 Task: Start in the project ArchTech the sprint 'Service Discovery Sprint', with a duration of 1 week. Start in the project ArchTech the sprint 'Service Discovery Sprint', with a duration of 3 weeks. Start in the project ArchTech the sprint 'Service Discovery Sprint', with a duration of 2 weeks
Action: Mouse moved to (194, 59)
Screenshot: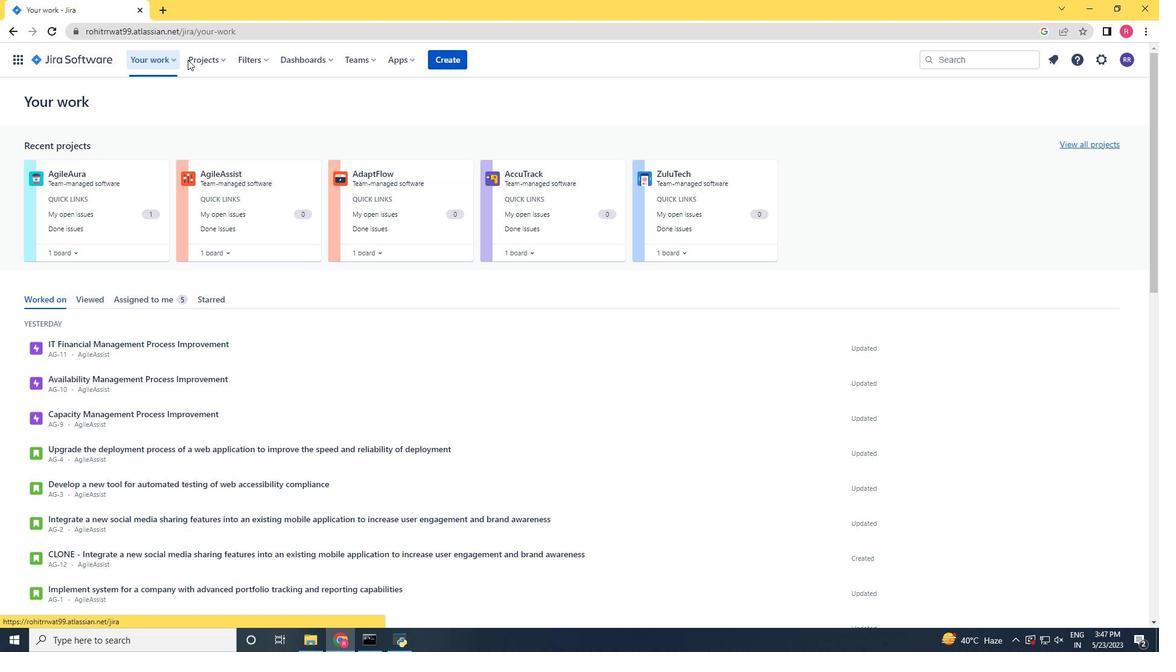 
Action: Mouse pressed left at (194, 59)
Screenshot: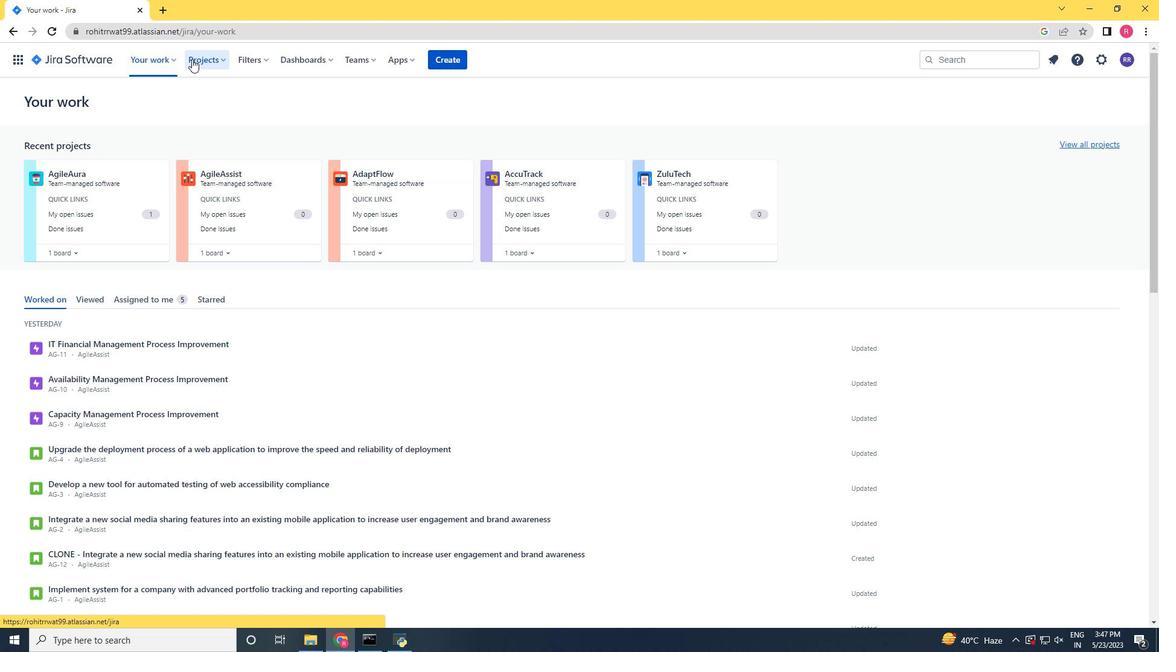 
Action: Mouse moved to (240, 104)
Screenshot: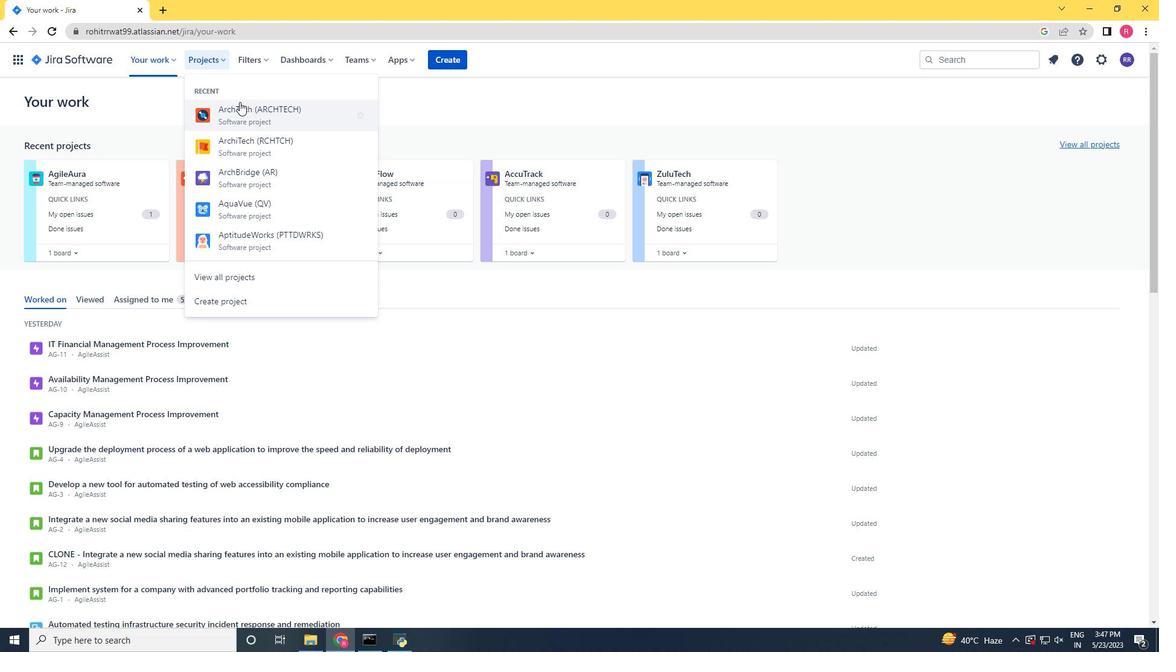 
Action: Mouse pressed left at (240, 104)
Screenshot: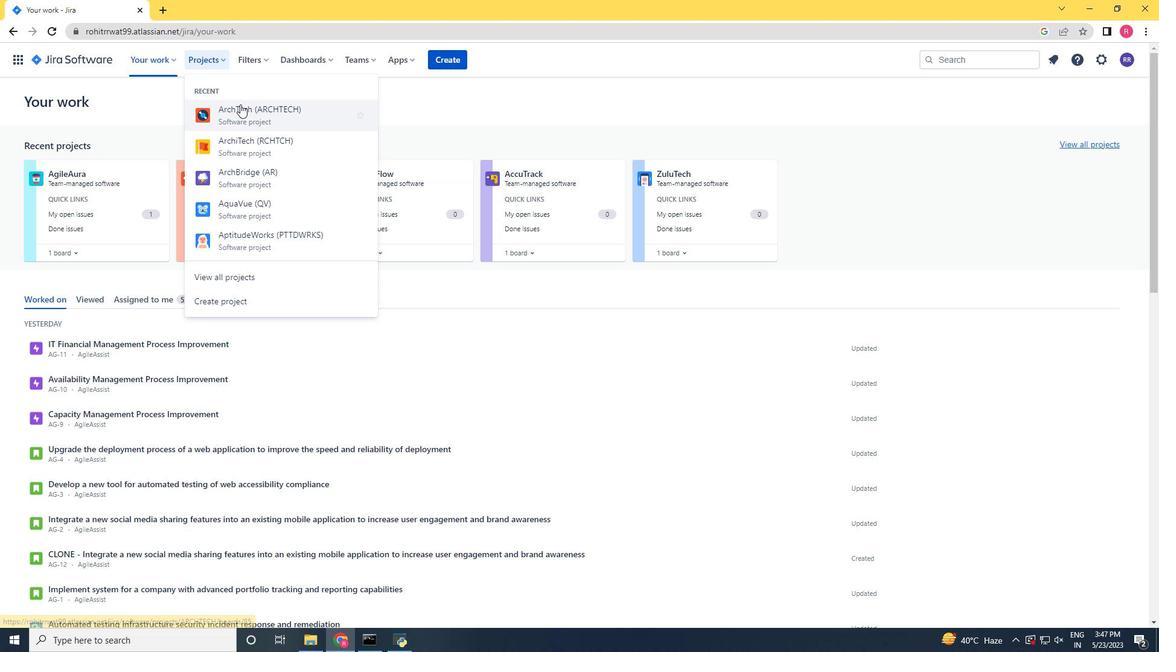 
Action: Mouse moved to (56, 179)
Screenshot: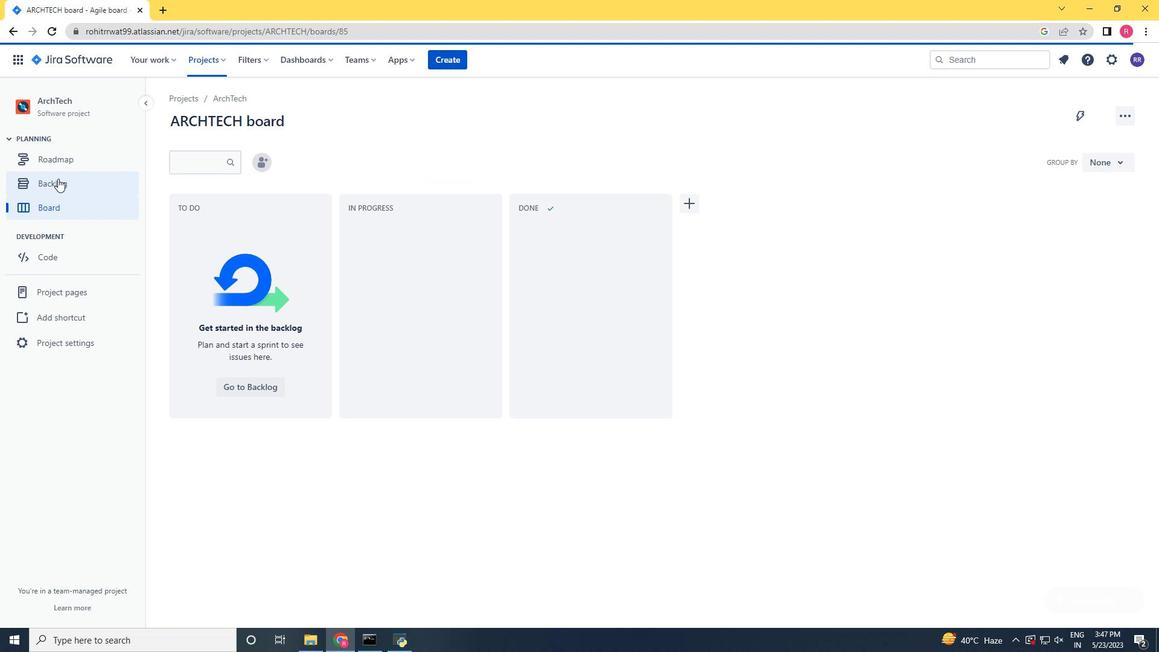 
Action: Mouse pressed left at (56, 179)
Screenshot: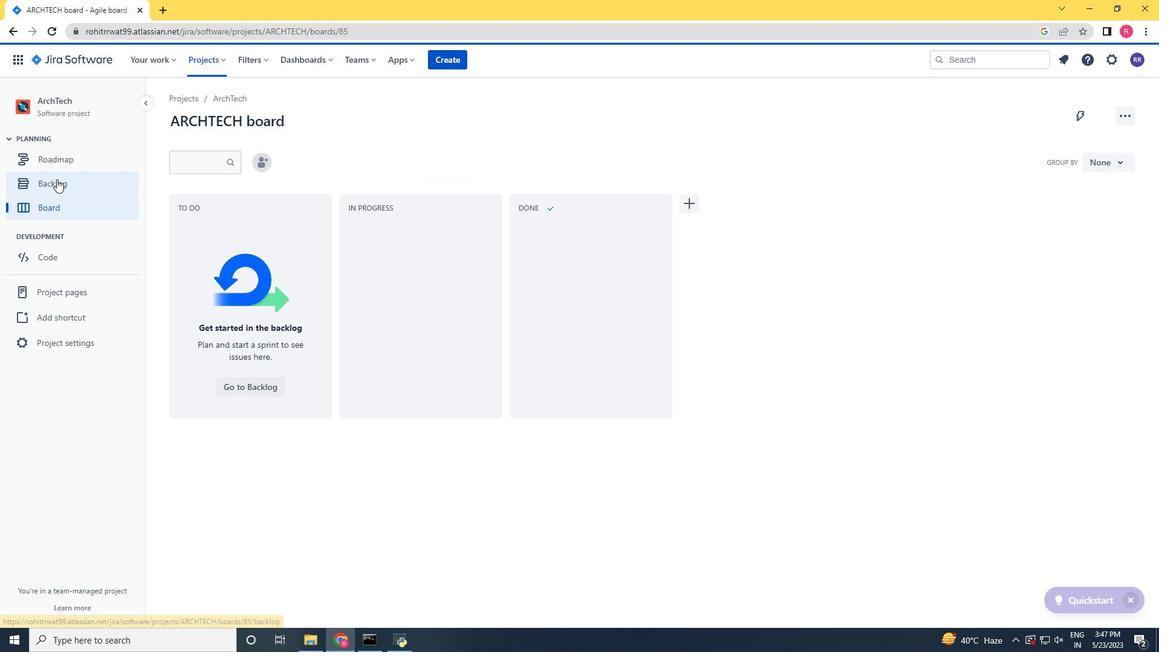 
Action: Mouse moved to (1055, 193)
Screenshot: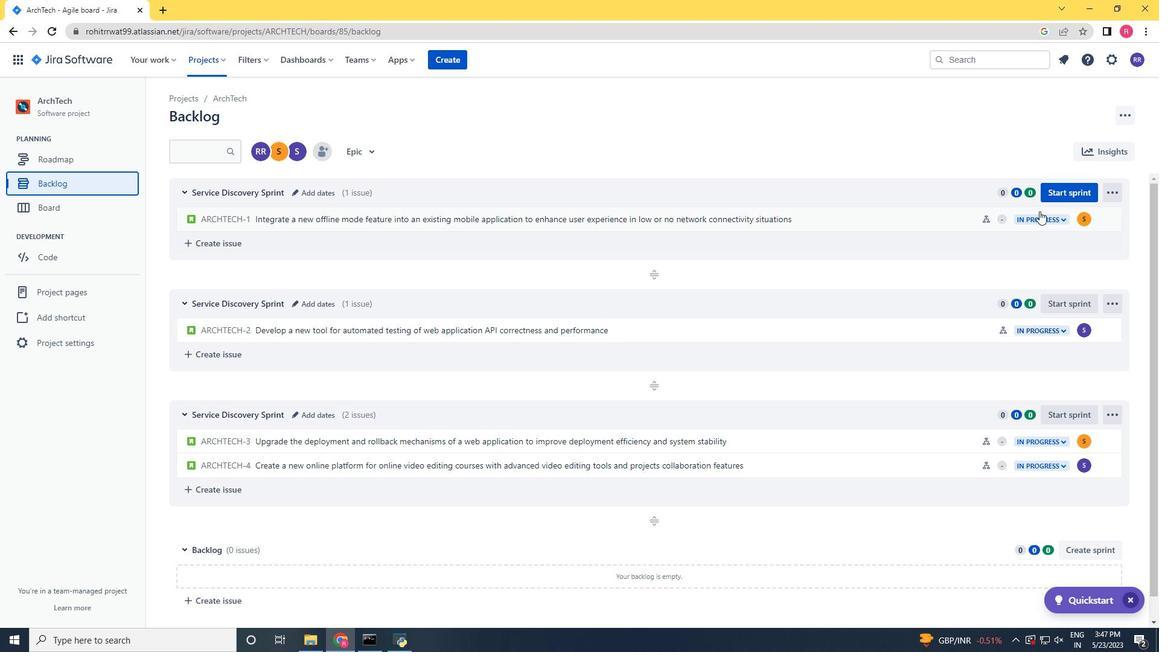 
Action: Mouse pressed left at (1055, 193)
Screenshot: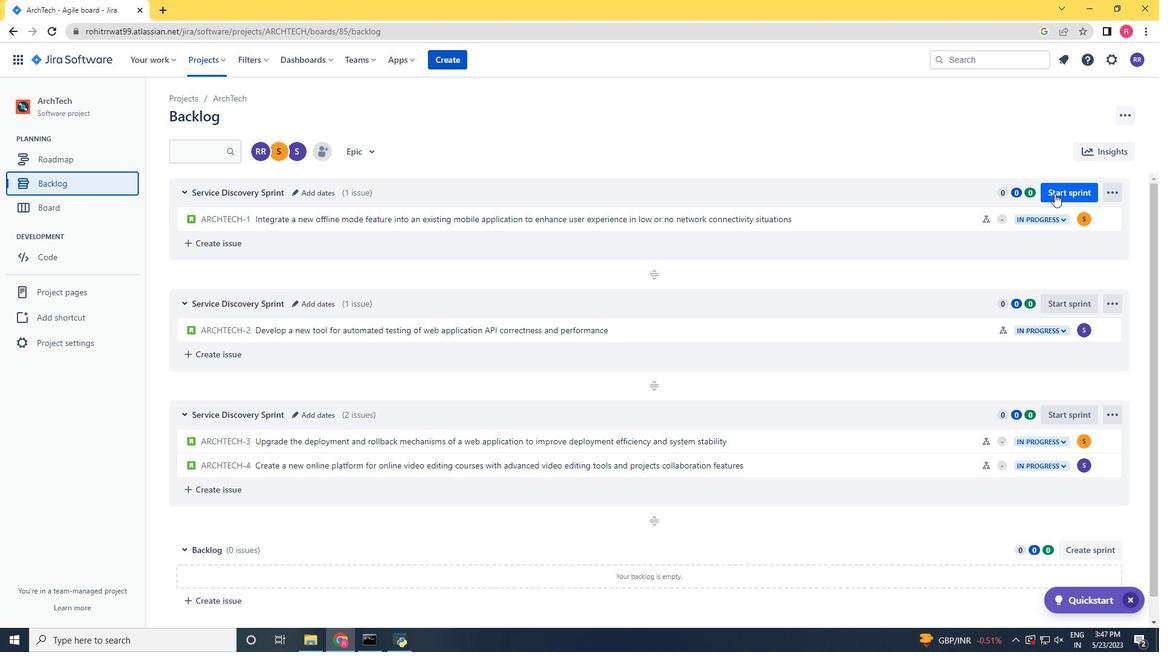 
Action: Mouse moved to (486, 205)
Screenshot: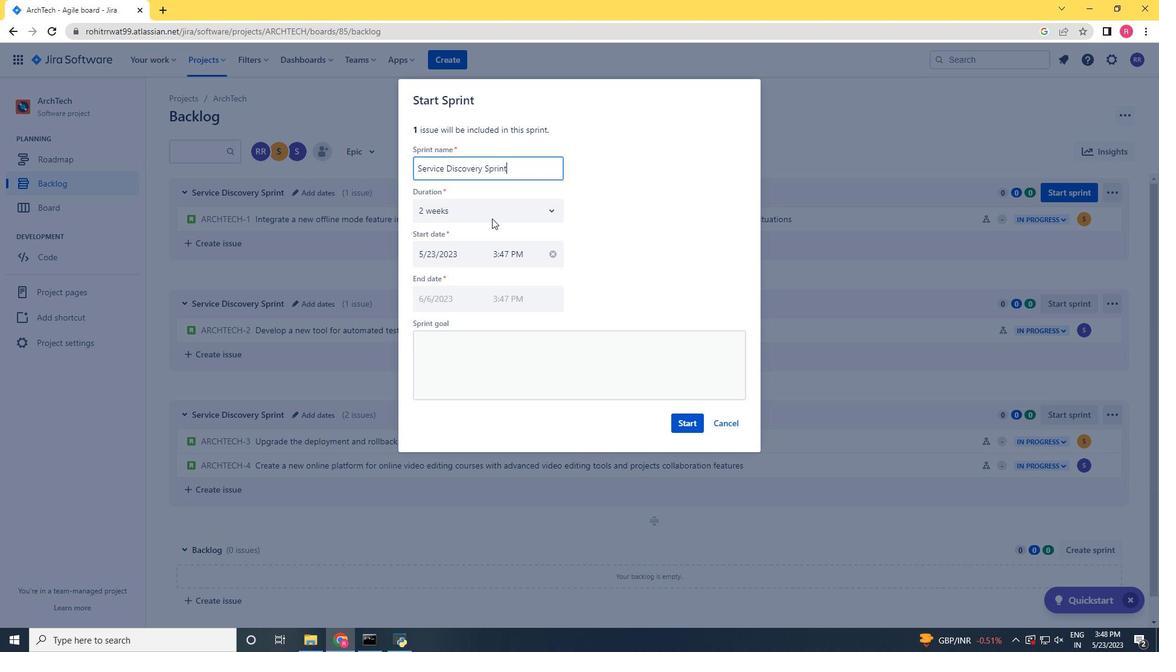 
Action: Mouse pressed left at (486, 205)
Screenshot: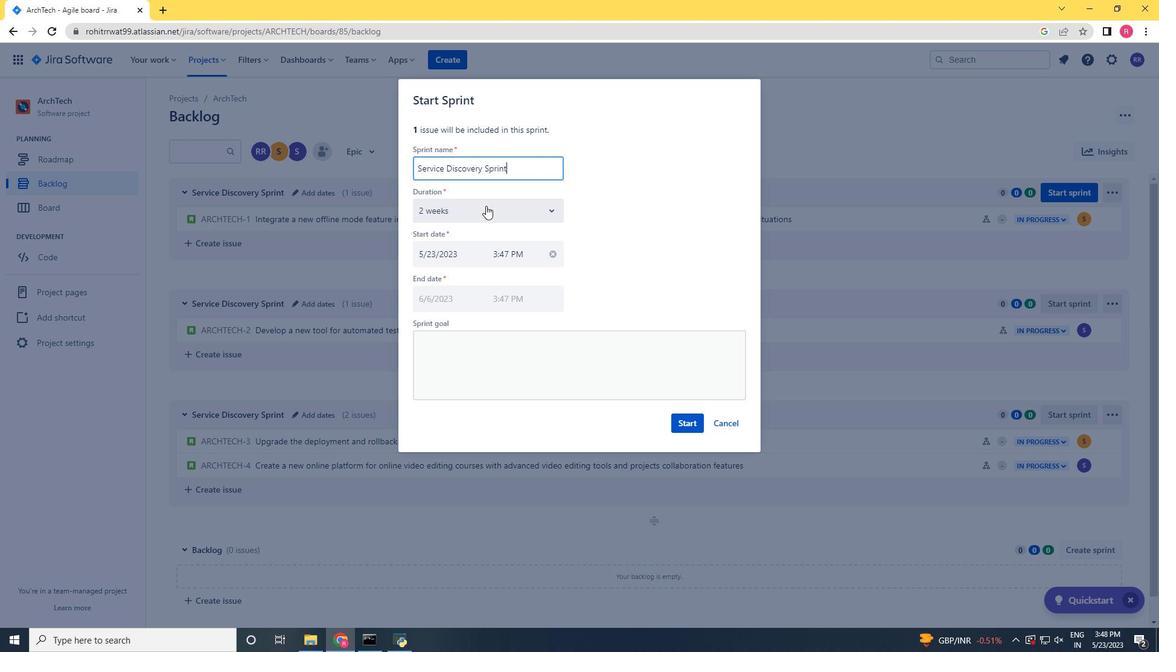 
Action: Mouse moved to (465, 244)
Screenshot: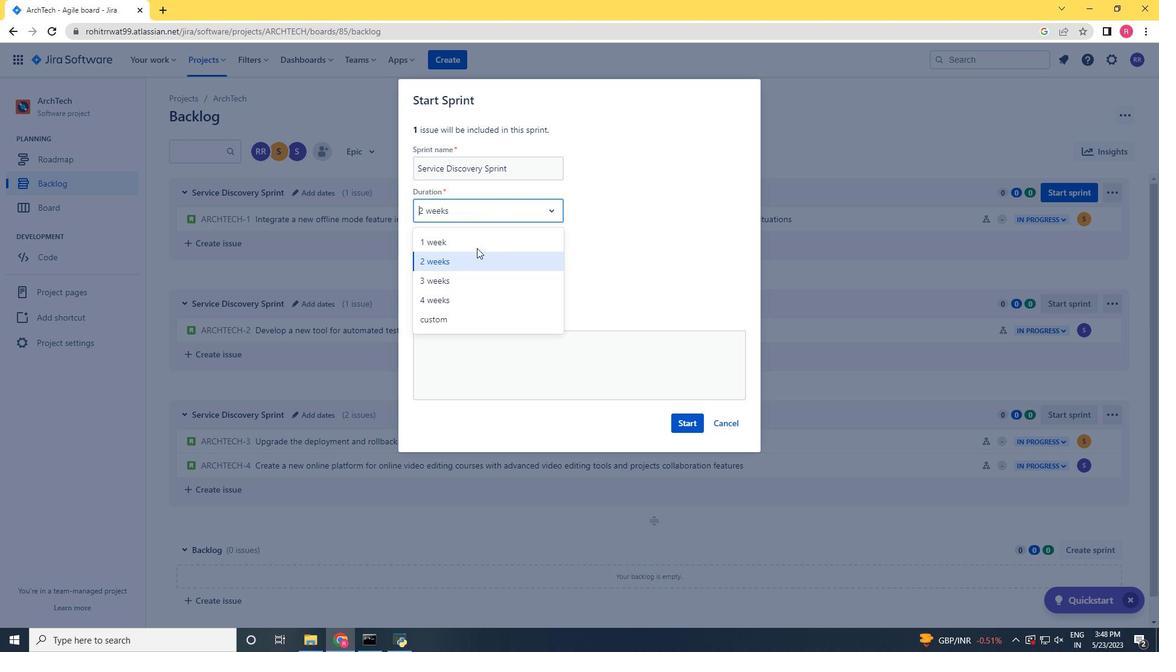 
Action: Mouse pressed left at (465, 244)
Screenshot: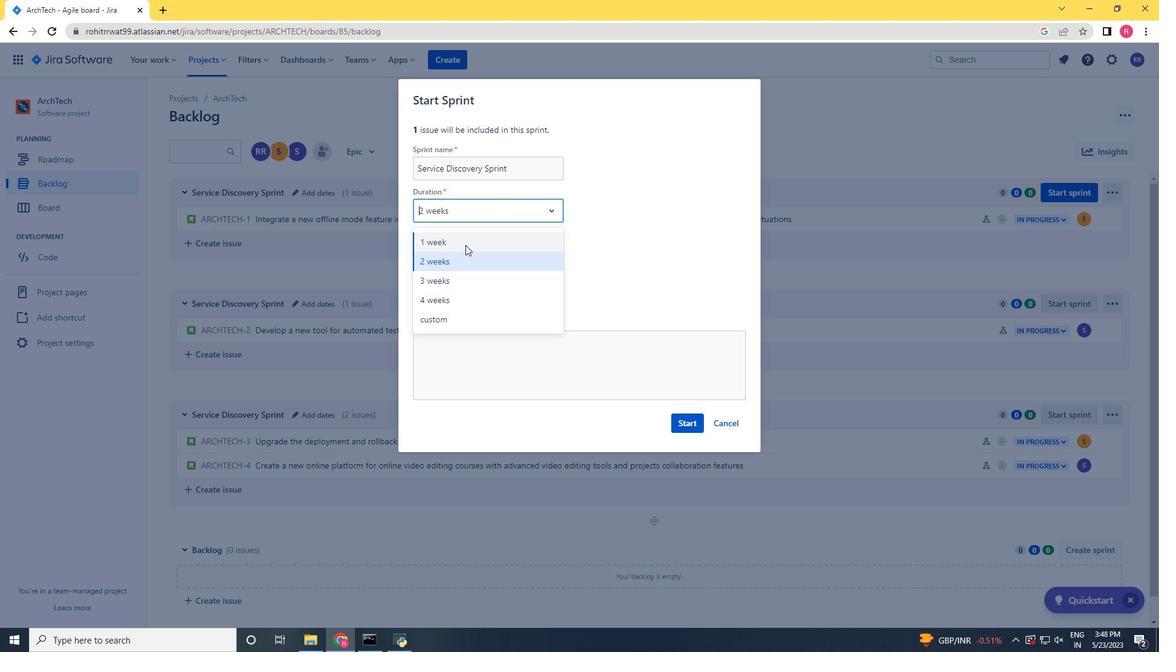 
Action: Mouse moved to (683, 429)
Screenshot: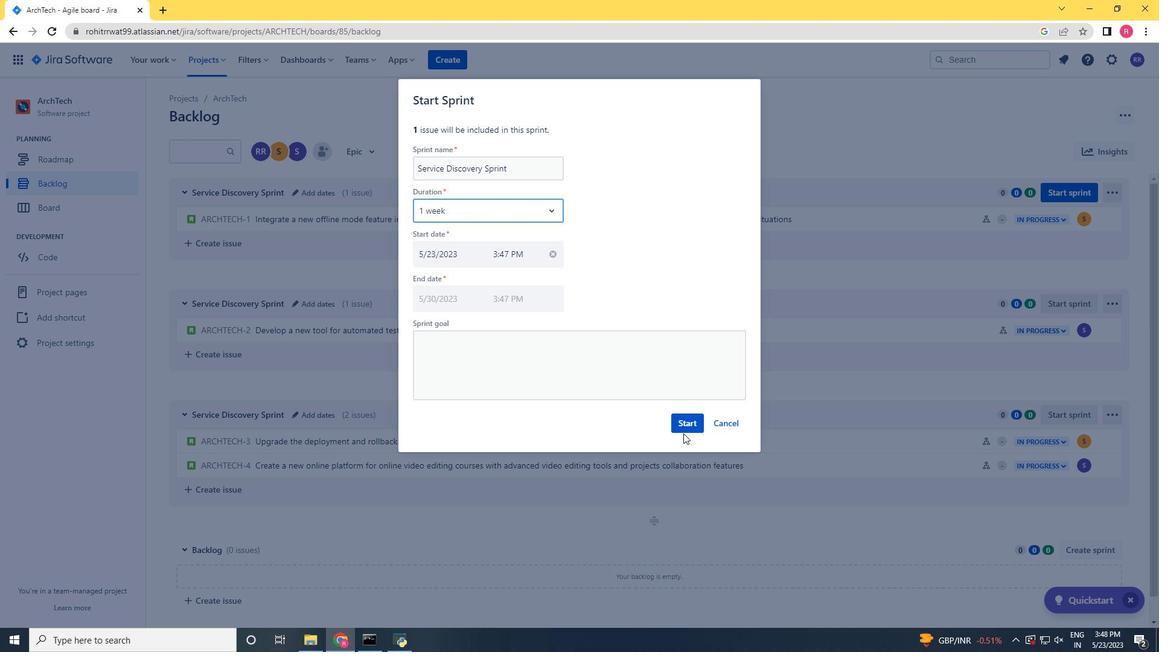 
Action: Mouse pressed left at (683, 429)
Screenshot: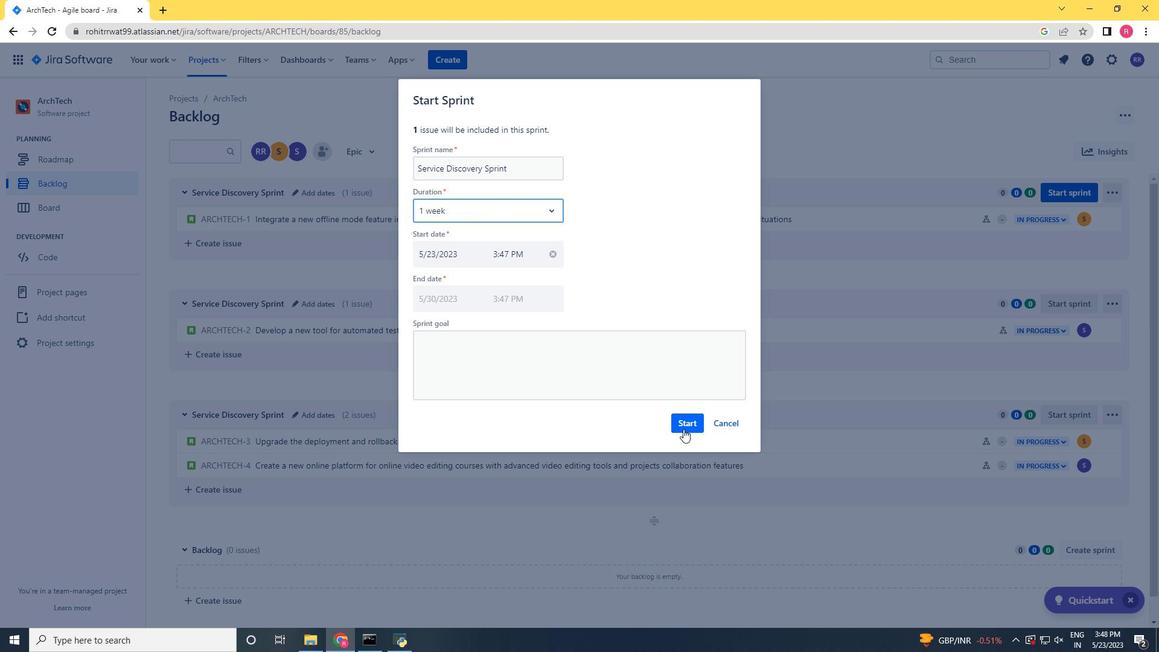 
Action: Mouse moved to (44, 184)
Screenshot: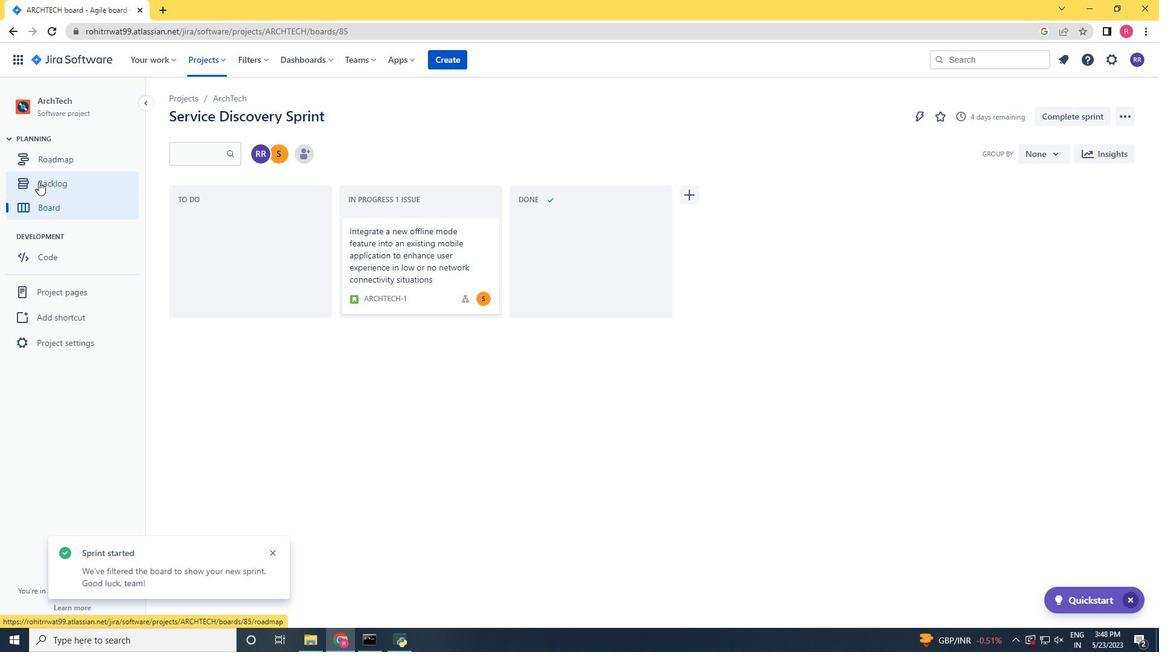 
Action: Mouse pressed left at (44, 184)
Screenshot: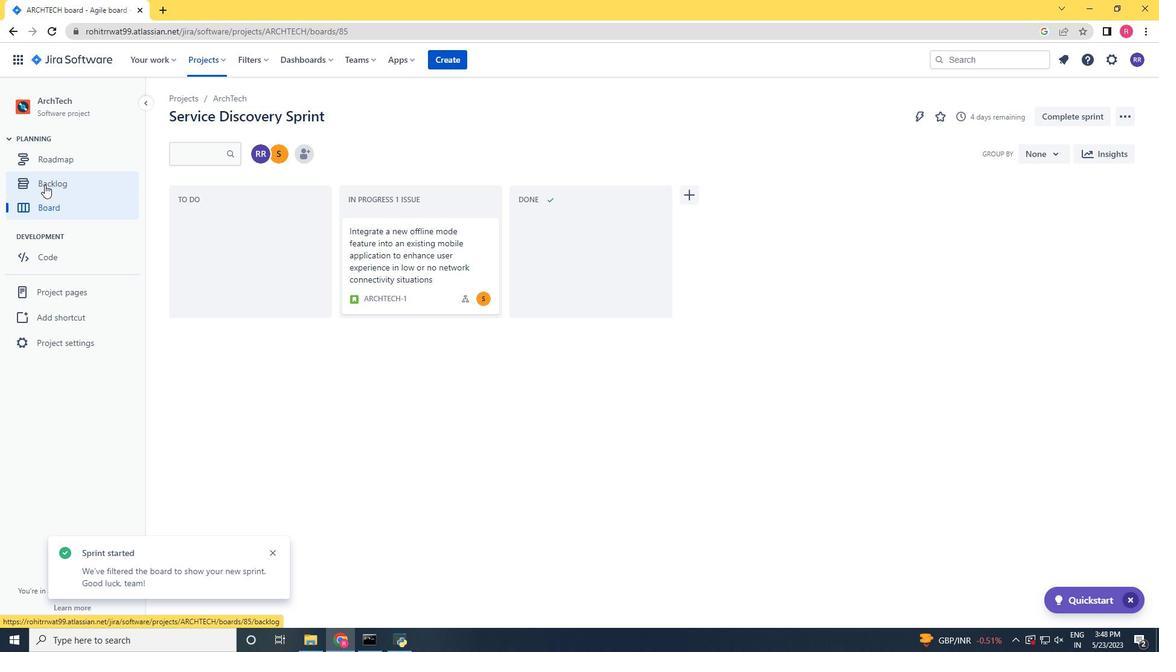 
Action: Mouse moved to (1053, 305)
Screenshot: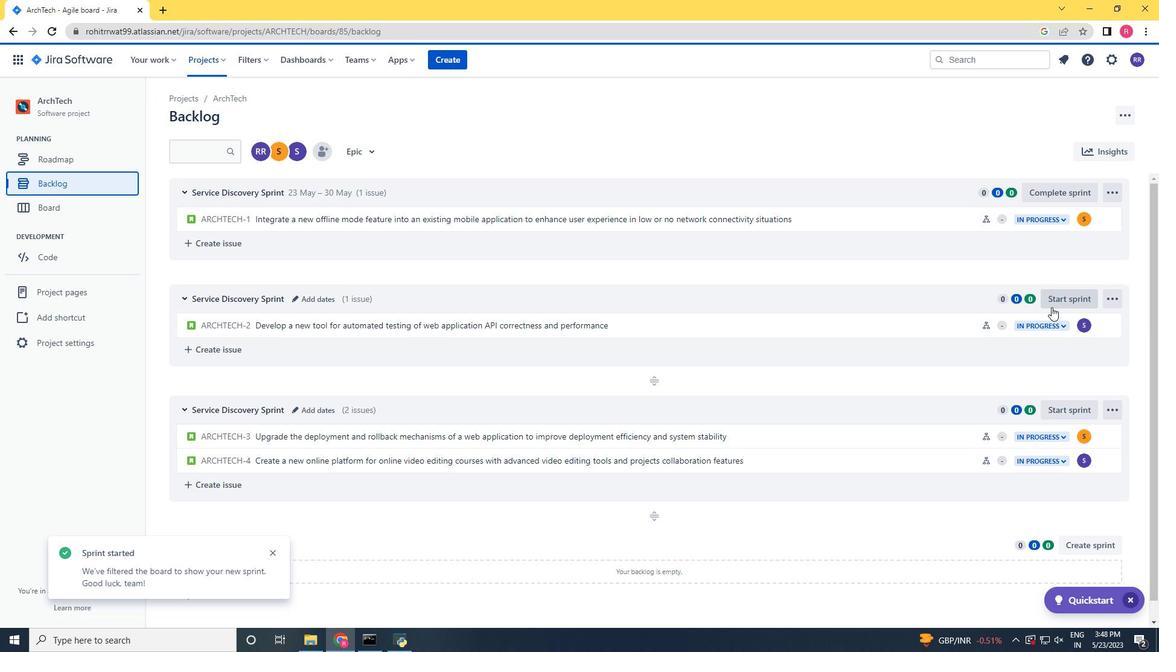 
Action: Mouse pressed left at (1053, 305)
Screenshot: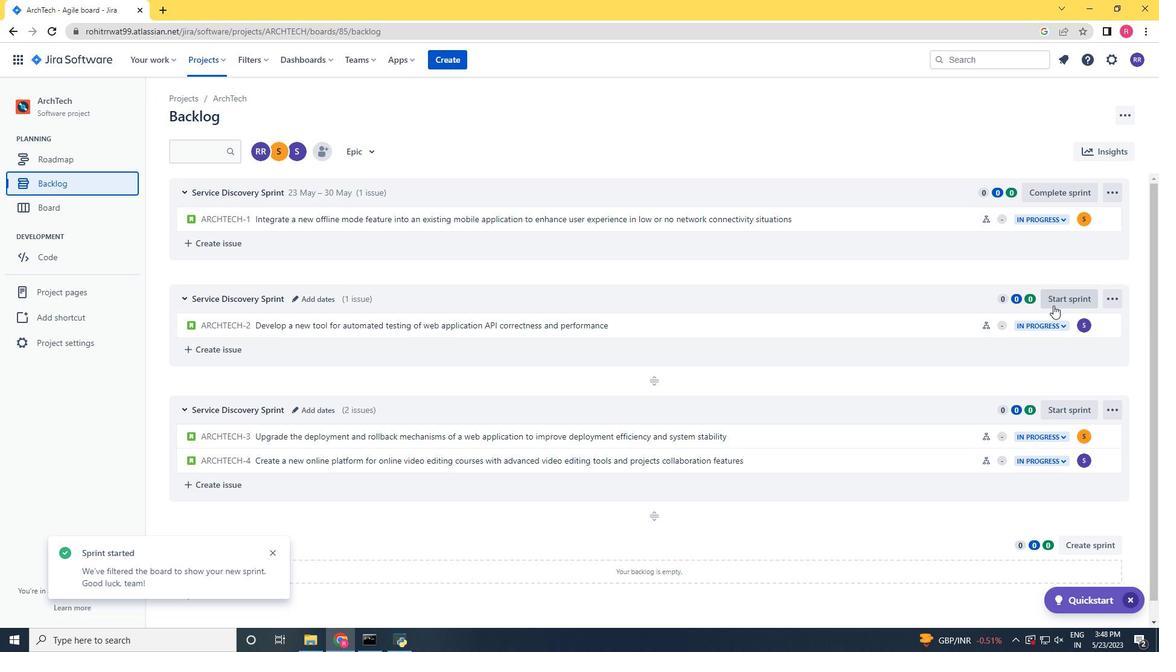 
Action: Mouse moved to (510, 210)
Screenshot: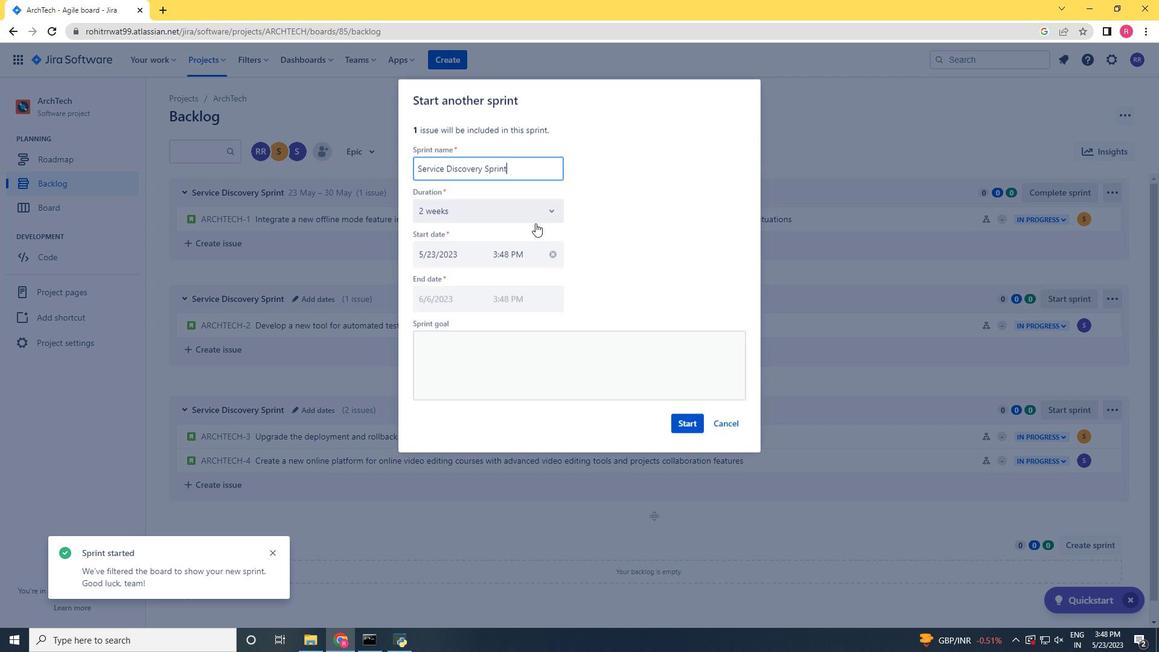 
Action: Mouse pressed left at (510, 210)
Screenshot: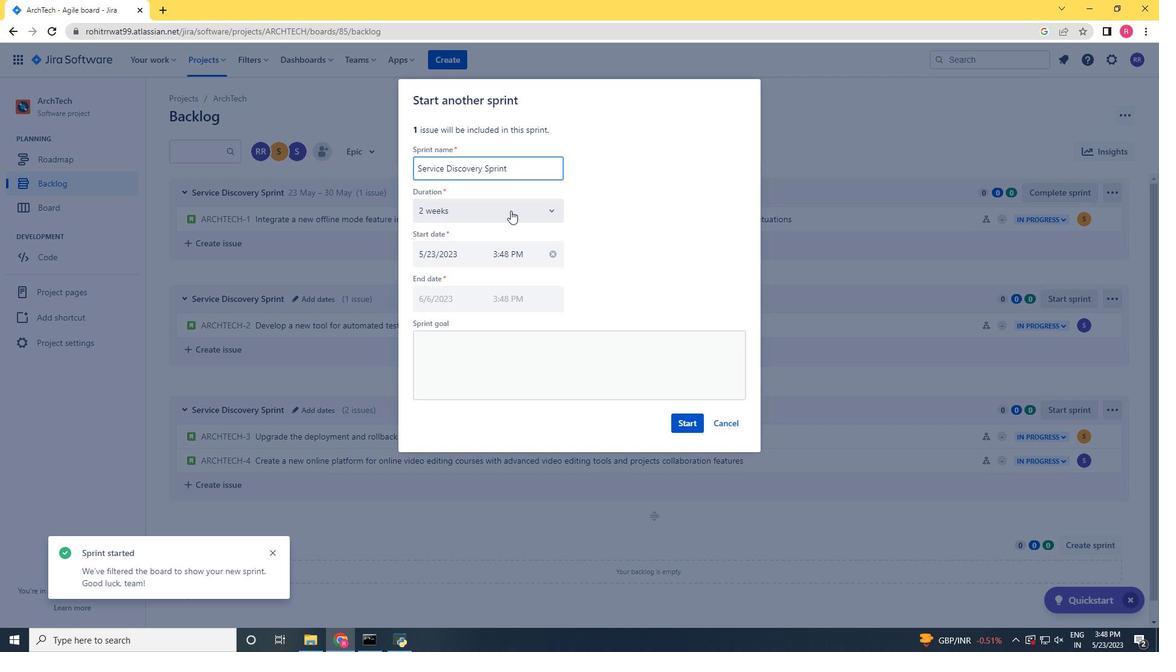 
Action: Mouse moved to (456, 279)
Screenshot: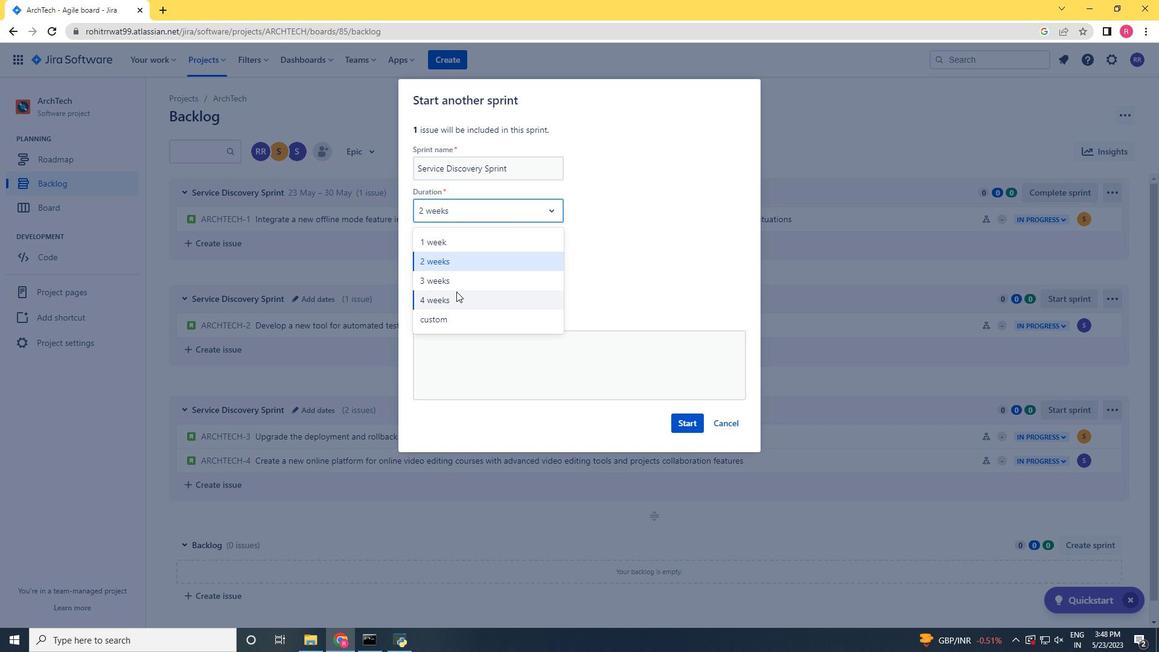 
Action: Mouse pressed left at (456, 279)
Screenshot: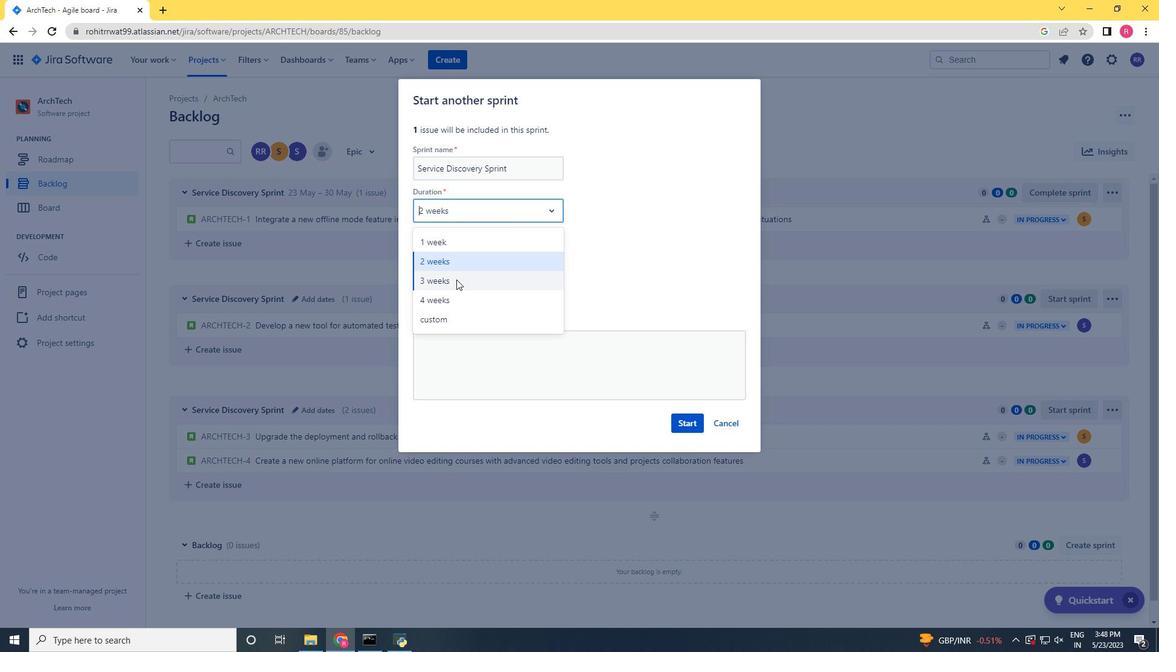 
Action: Mouse moved to (686, 426)
Screenshot: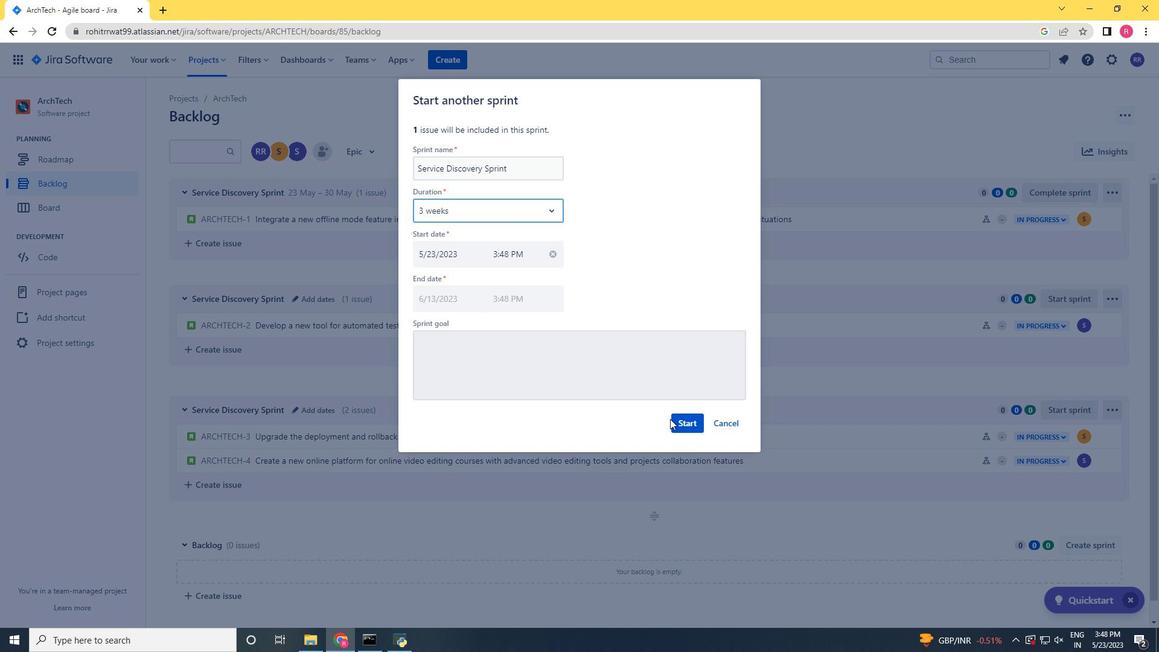 
Action: Mouse pressed left at (686, 426)
Screenshot: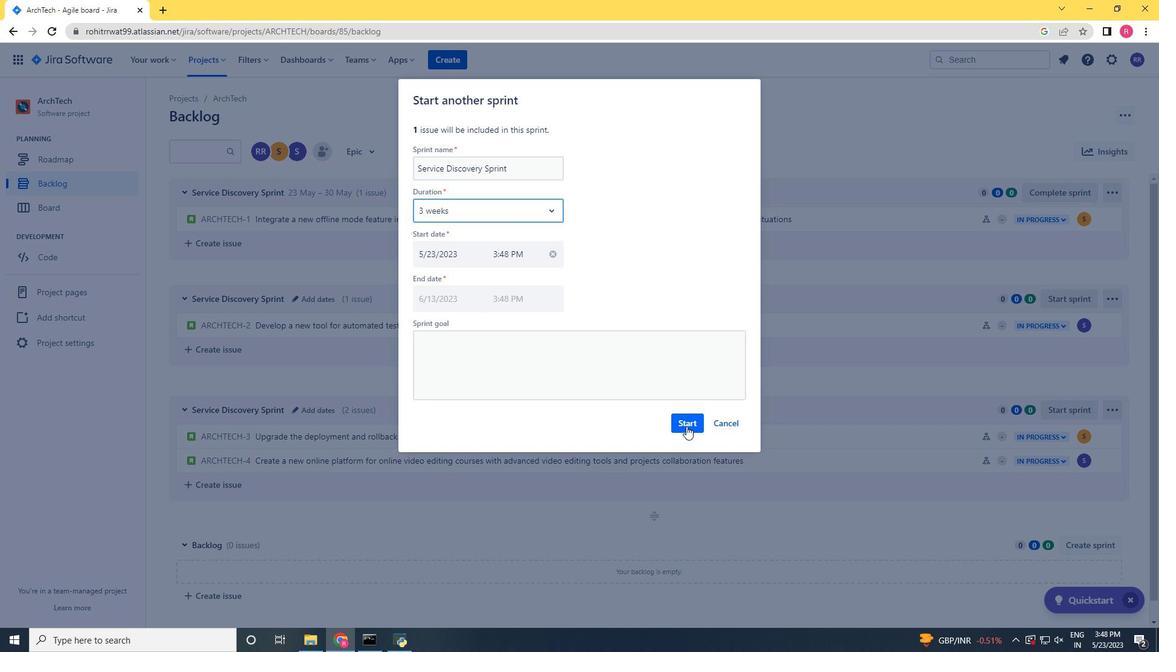 
Action: Mouse moved to (109, 182)
Screenshot: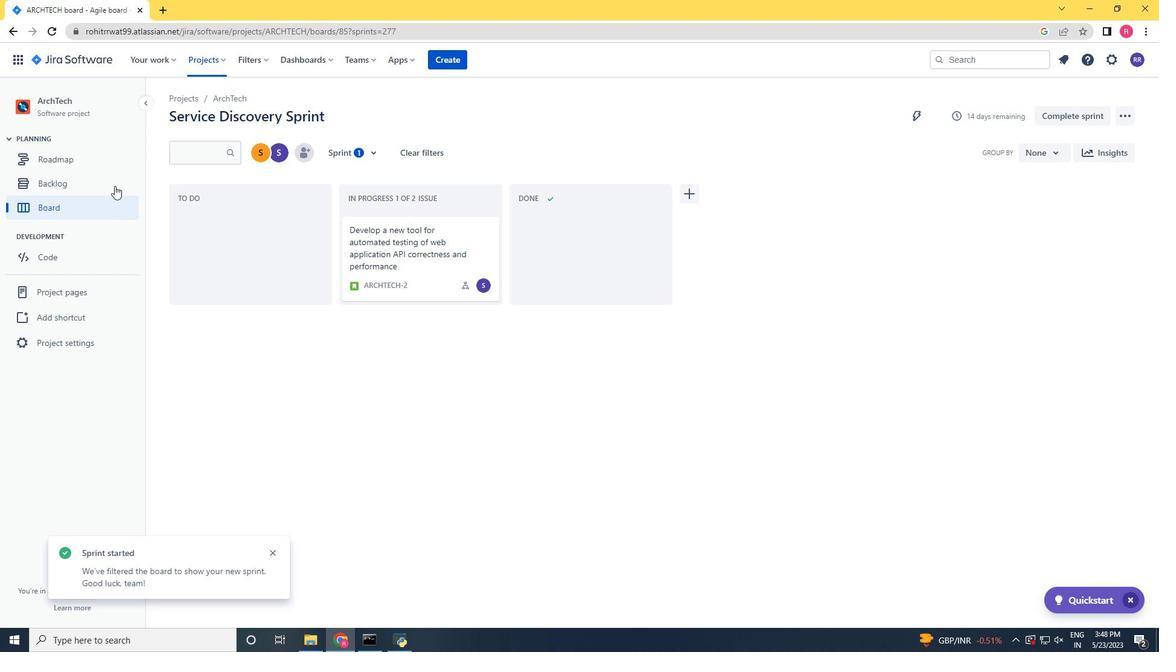 
Action: Mouse pressed left at (109, 182)
Screenshot: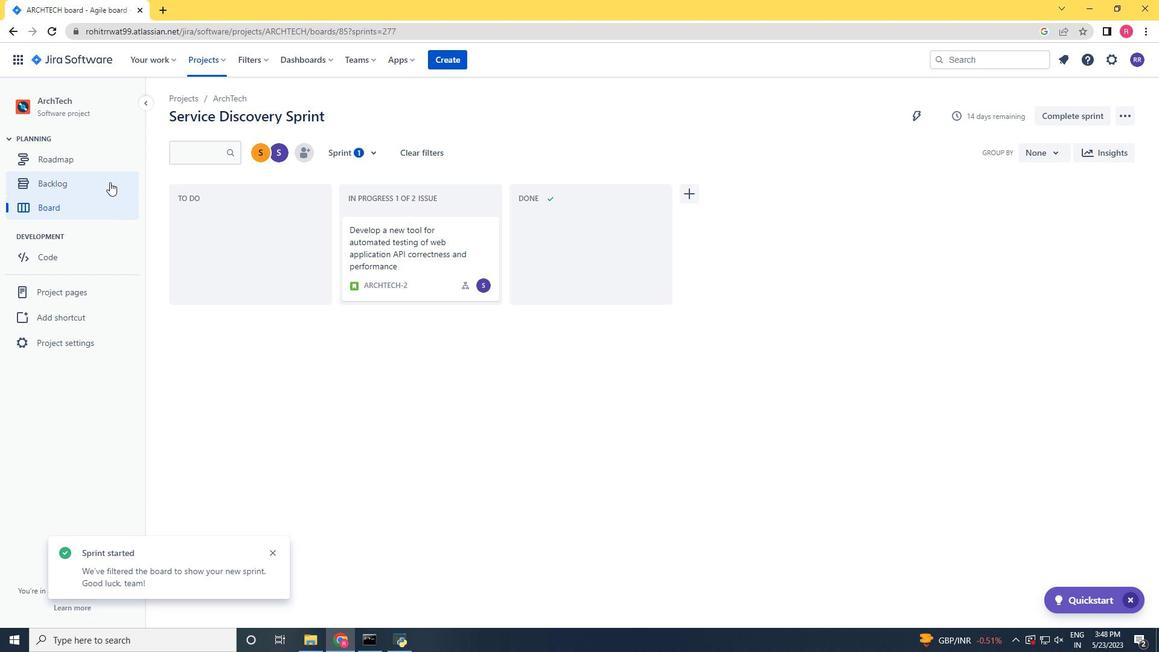 
Action: Mouse moved to (1078, 402)
Screenshot: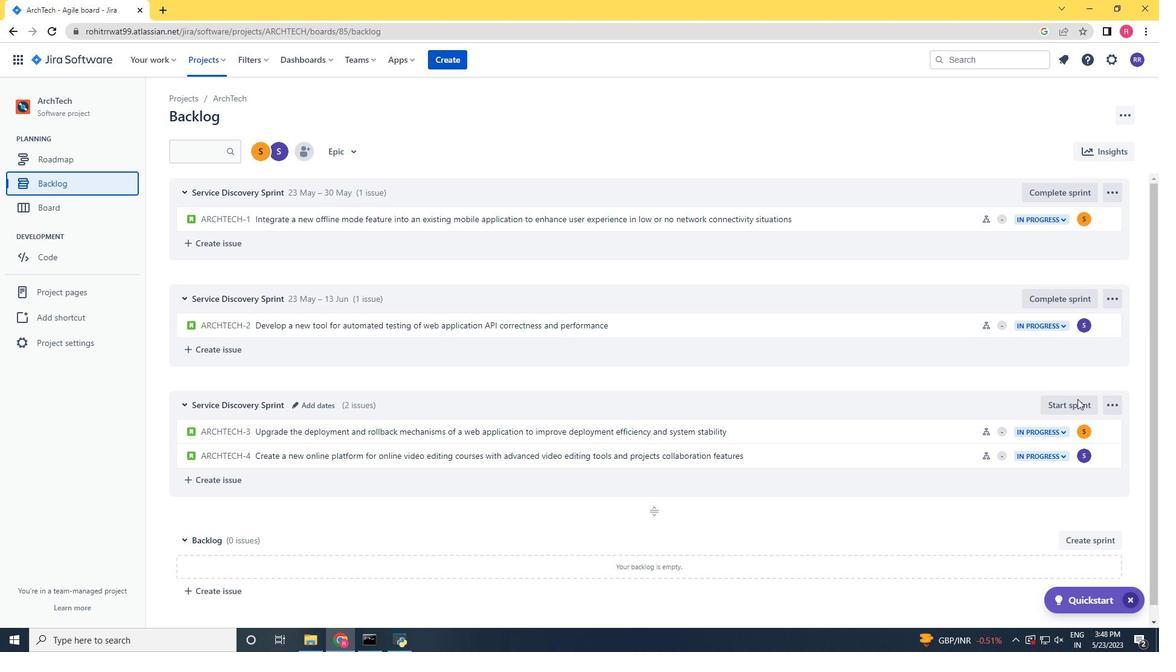 
Action: Mouse pressed left at (1078, 402)
Screenshot: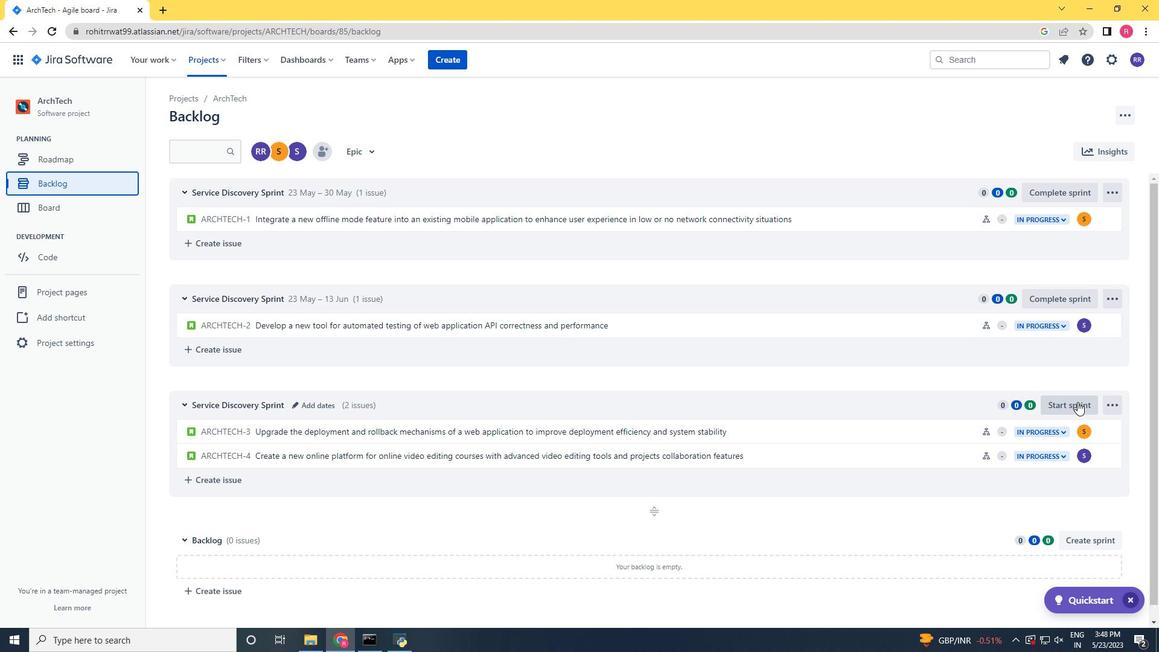 
Action: Mouse moved to (469, 208)
Screenshot: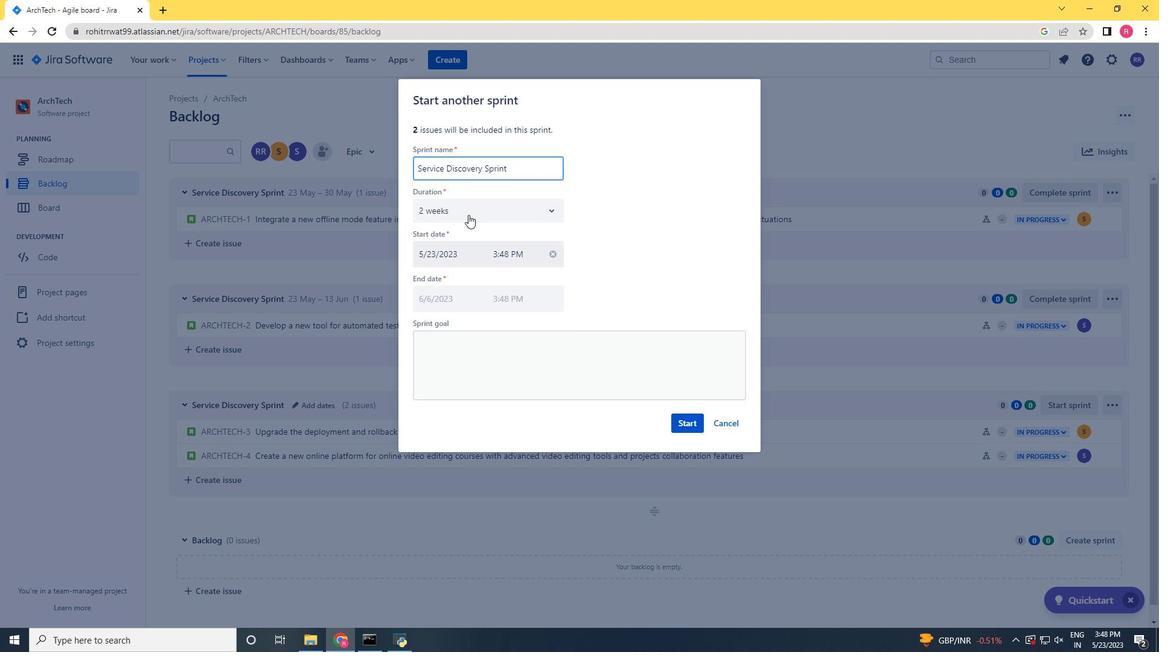 
Action: Mouse pressed left at (469, 208)
Screenshot: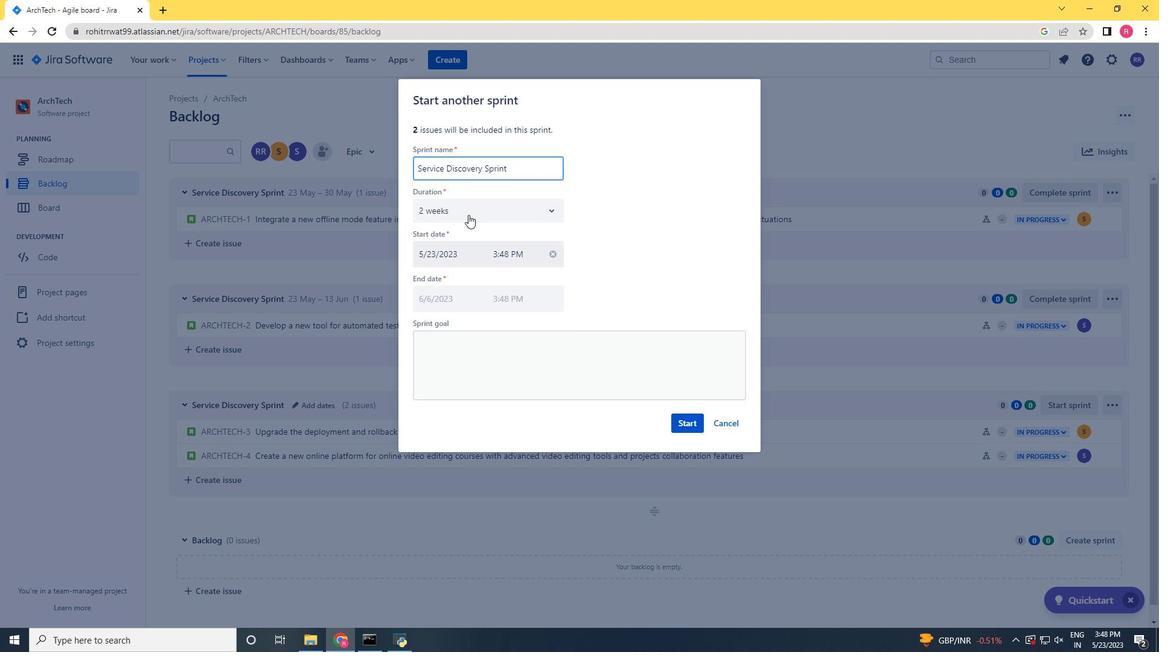 
Action: Mouse moved to (456, 257)
Screenshot: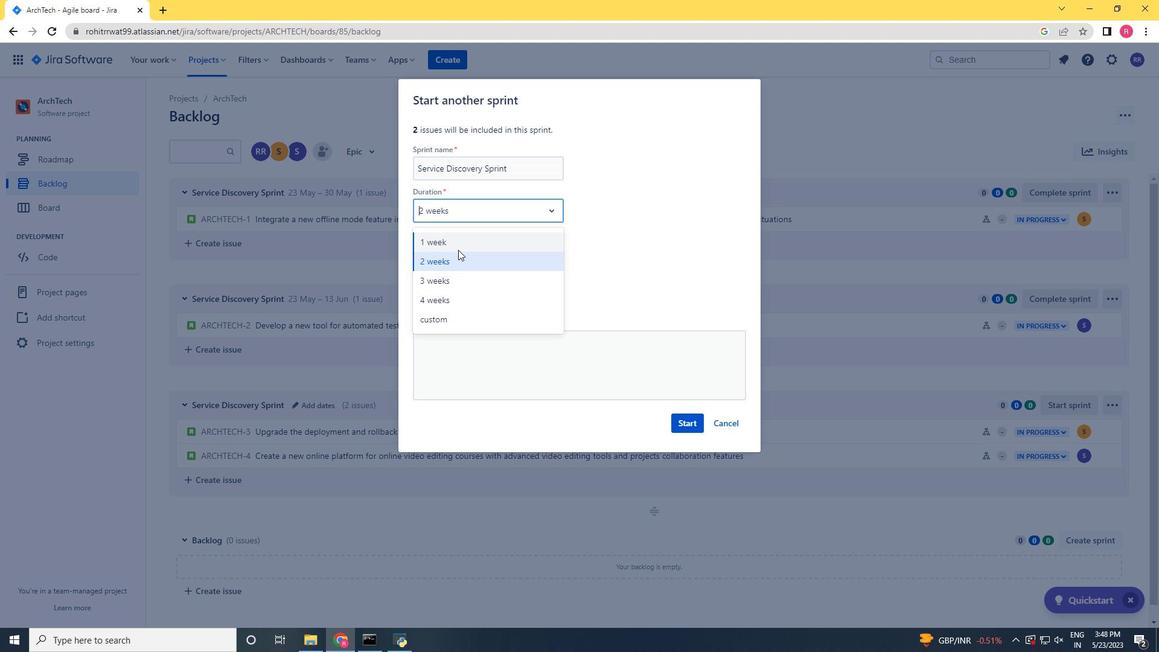 
Action: Mouse pressed left at (456, 257)
Screenshot: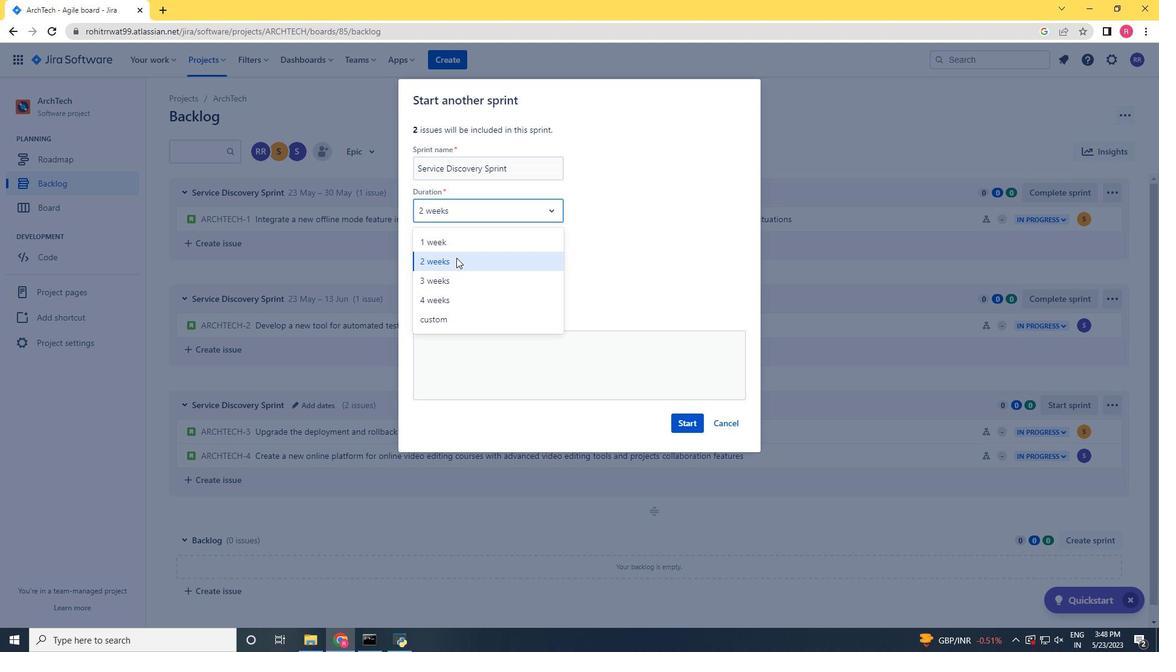 
Action: Mouse moved to (697, 425)
Screenshot: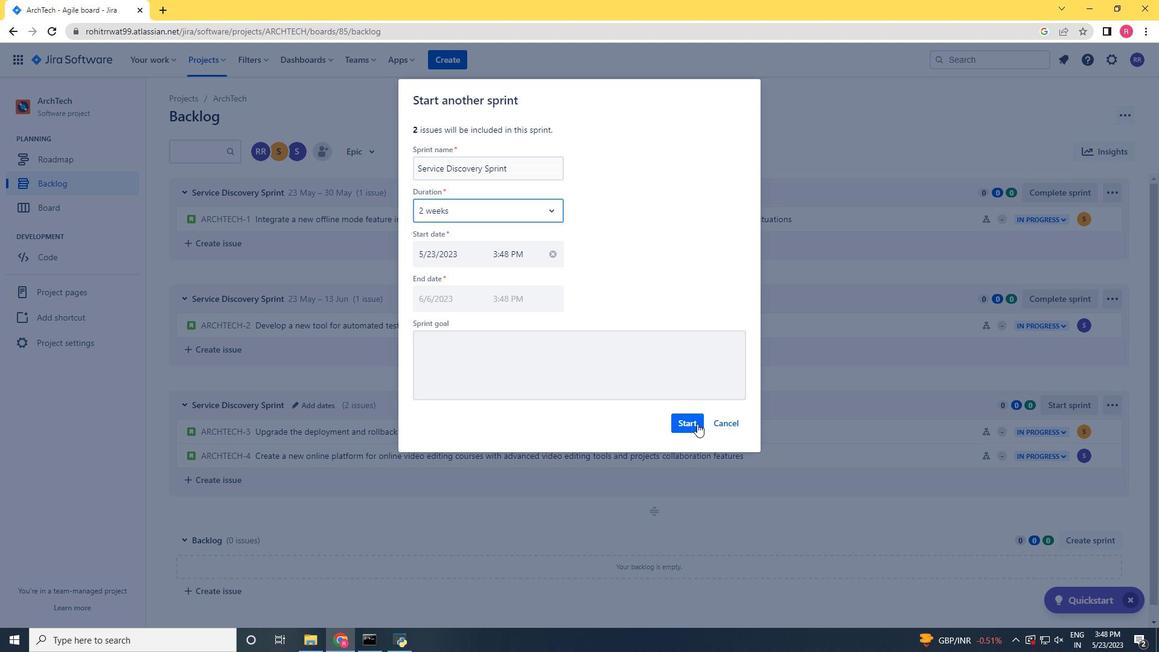 
Action: Mouse pressed left at (697, 425)
Screenshot: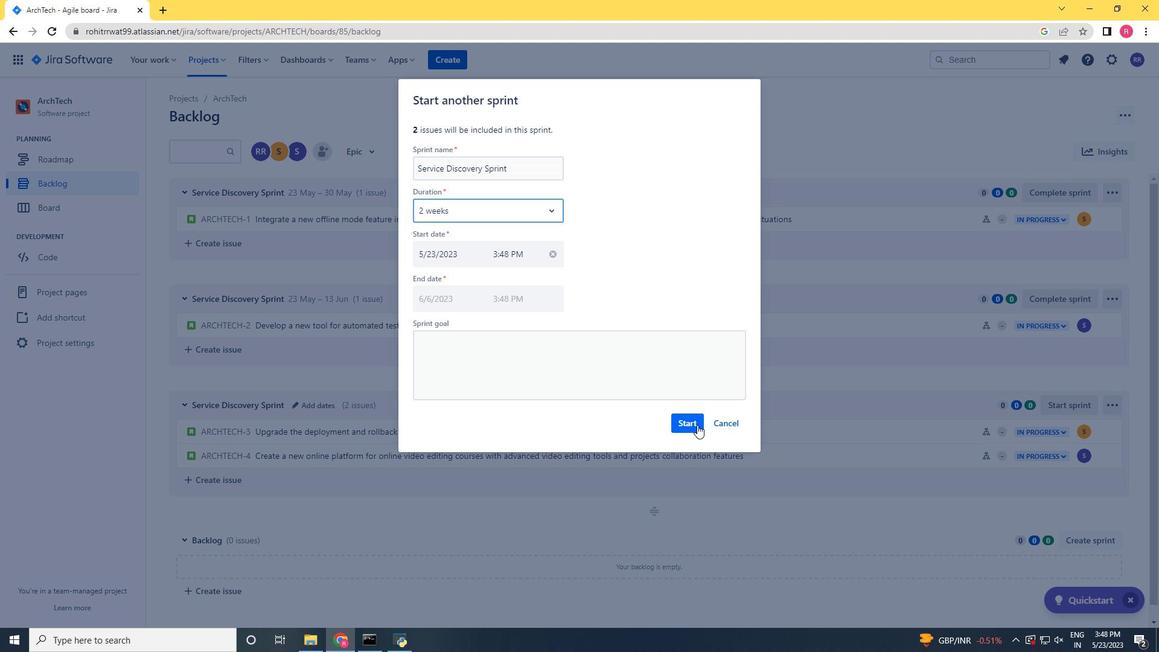 
Action: Mouse moved to (52, 184)
Screenshot: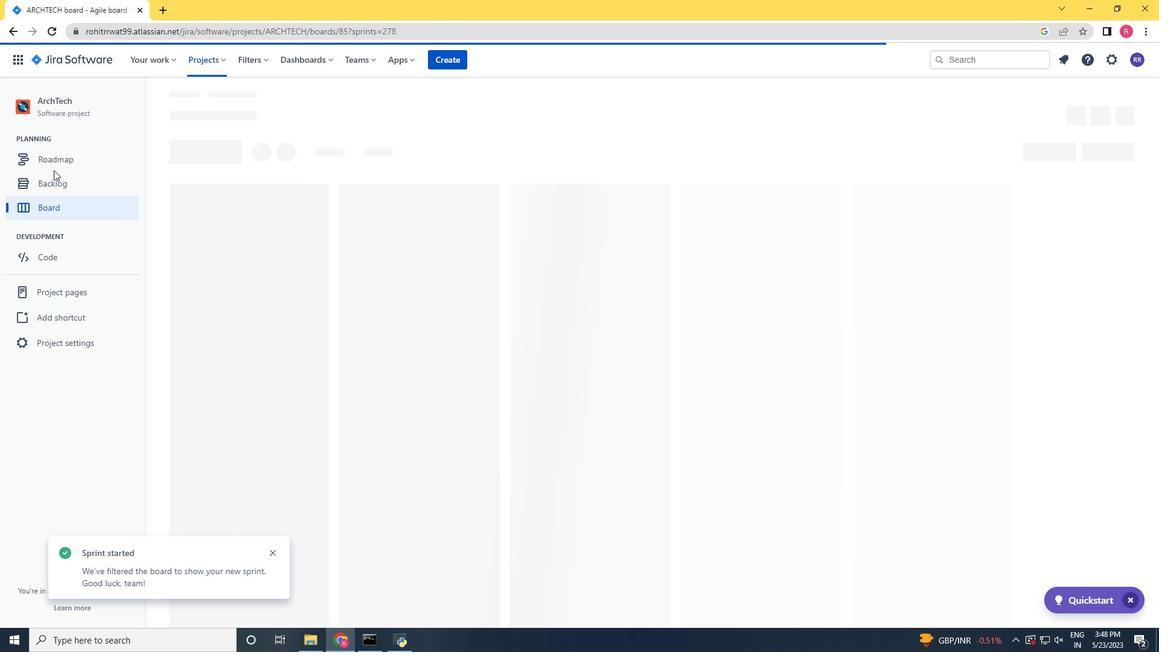
Action: Mouse pressed left at (52, 184)
Screenshot: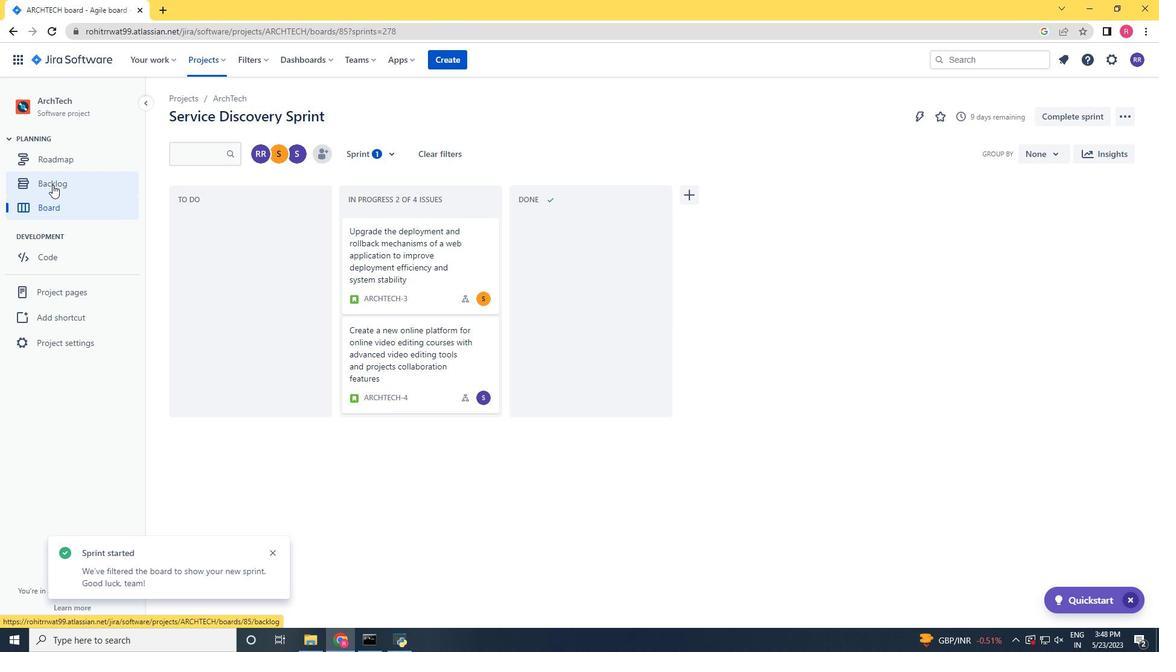 
